 Task: Add an event with the title Casual Staff Training: Leadership Development, date '2024/04/01', time 8:30 AM to 10:30 AM, logged in from the account softage.10@softage.netand send the event invitation to softage.5@softage.net and softage.6@softage.net. Set a reminder for the event 15 minutes before
Action: Mouse moved to (95, 114)
Screenshot: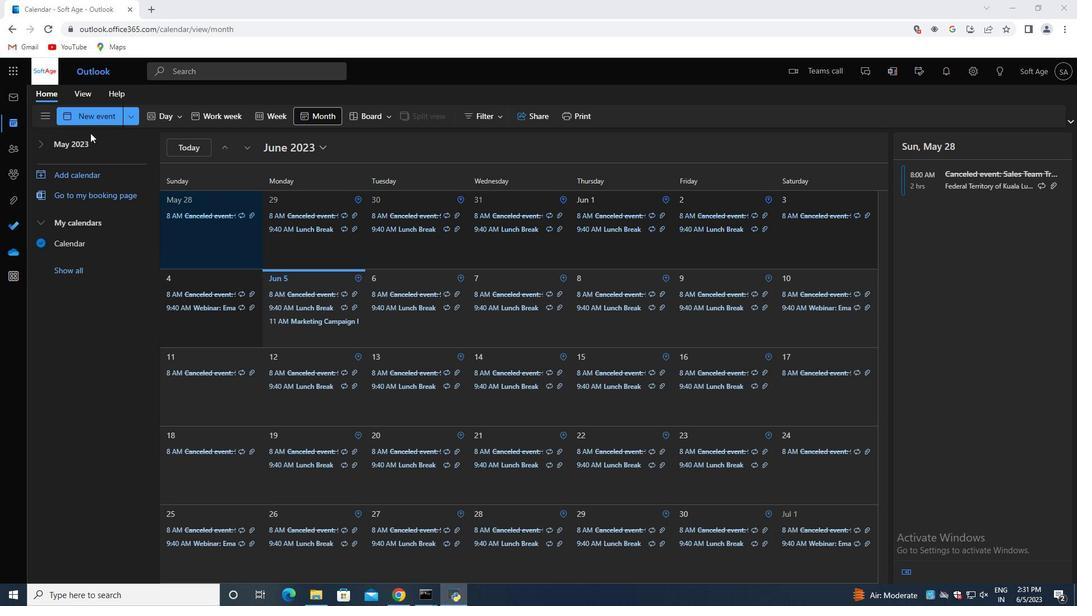 
Action: Mouse pressed left at (95, 114)
Screenshot: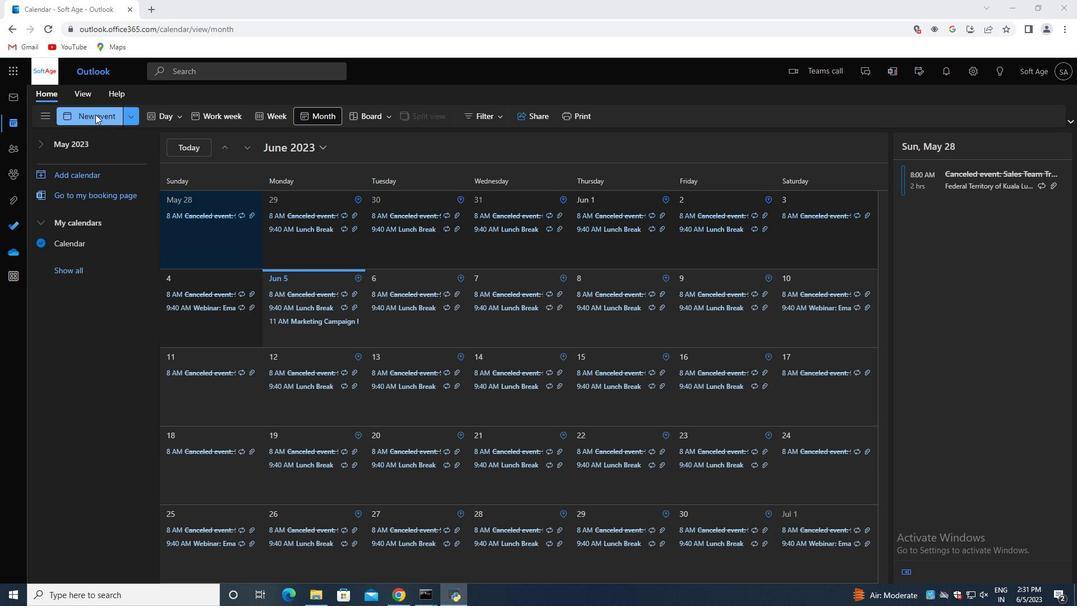
Action: Mouse moved to (279, 185)
Screenshot: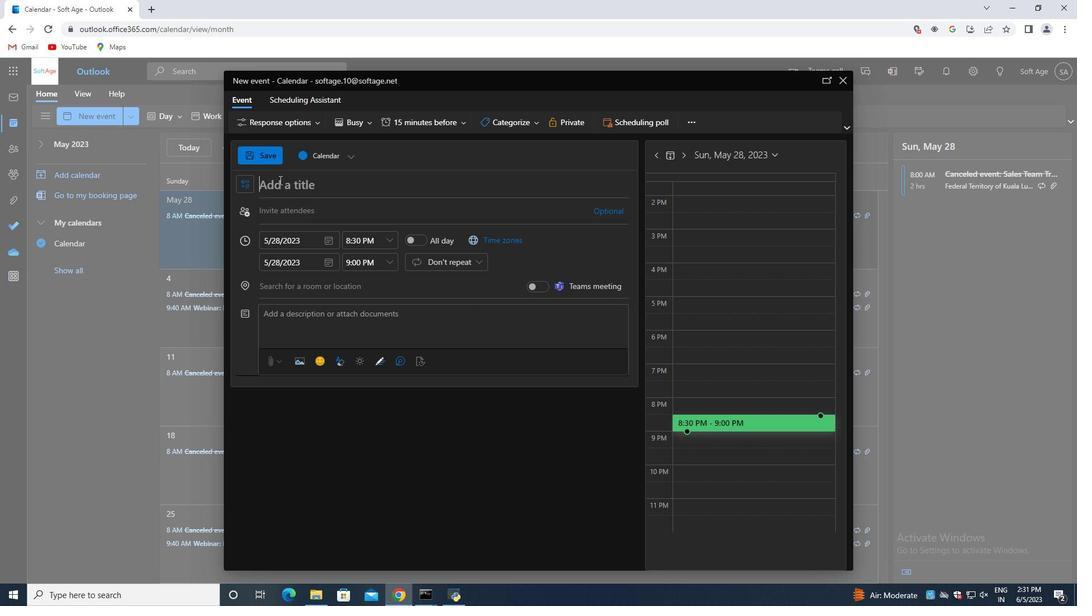 
Action: Mouse pressed left at (279, 185)
Screenshot: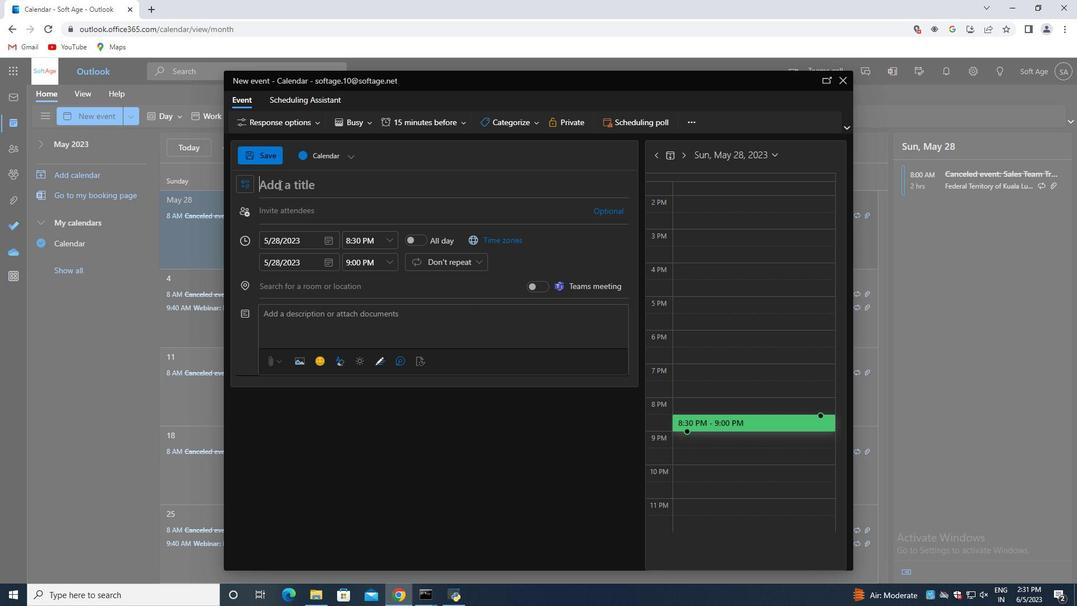 
Action: Key pressed <Key.shift>Casual<Key.space><Key.shift>Staff<Key.space><Key.shift>Training<Key.shift_r>:<Key.space><Key.shift>Leadership<Key.space><Key.shift>Development
Screenshot: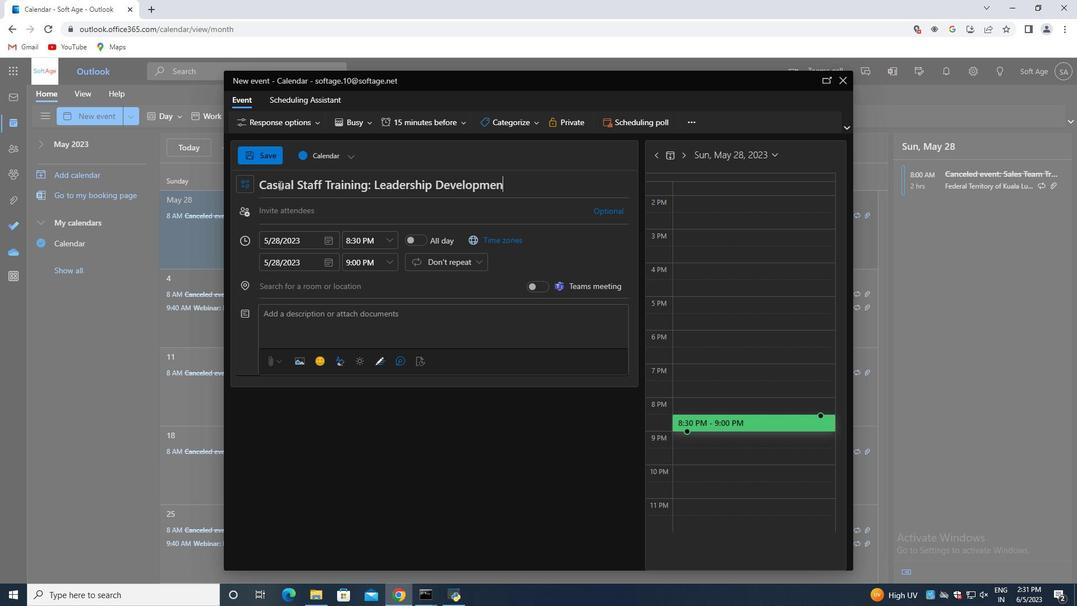 
Action: Mouse moved to (329, 239)
Screenshot: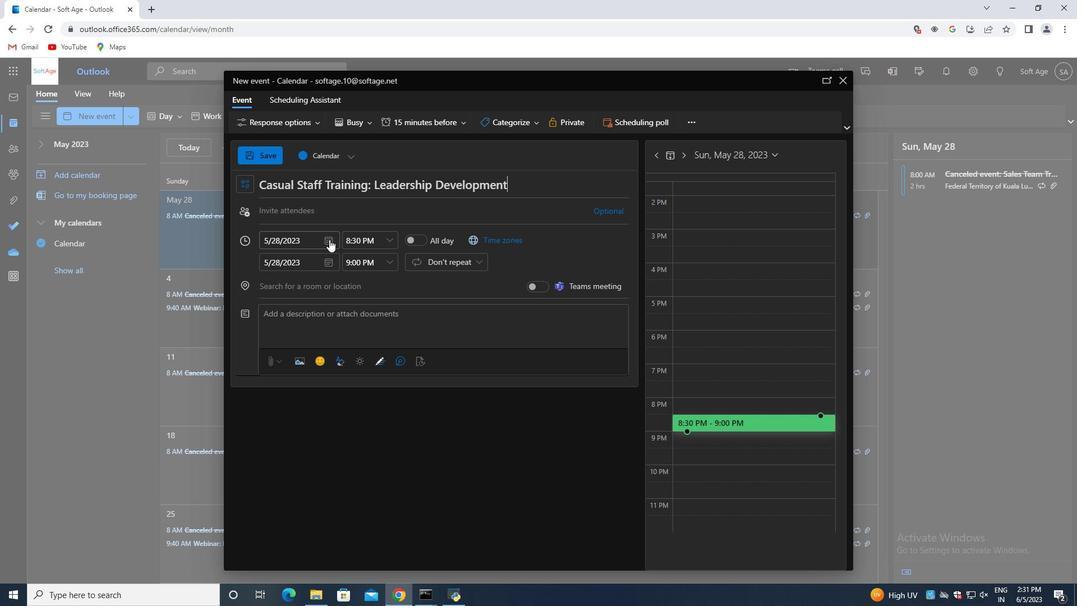 
Action: Mouse pressed left at (329, 239)
Screenshot: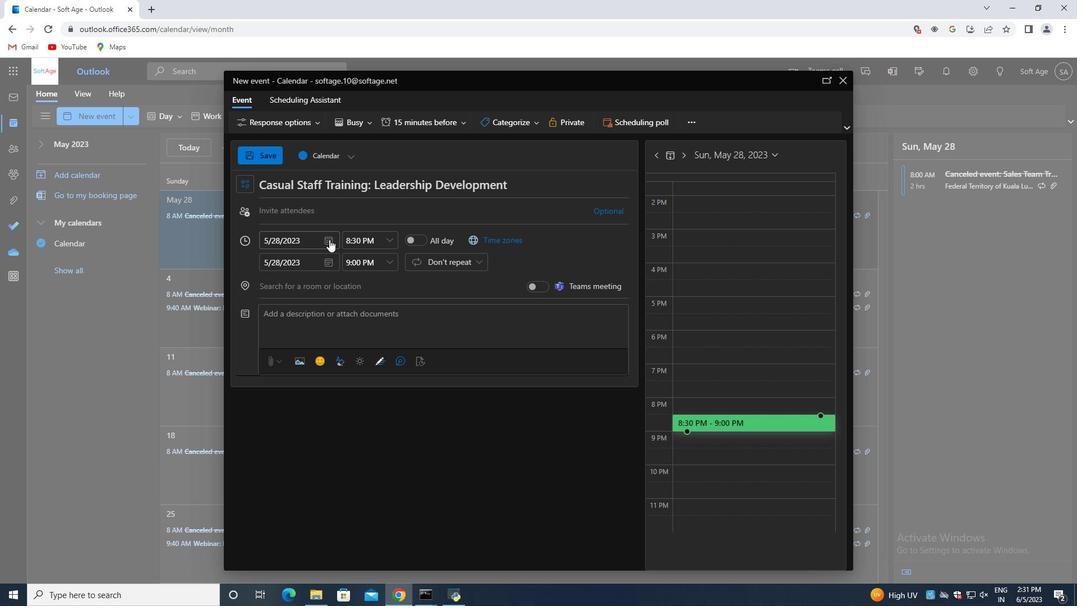 
Action: Mouse moved to (372, 265)
Screenshot: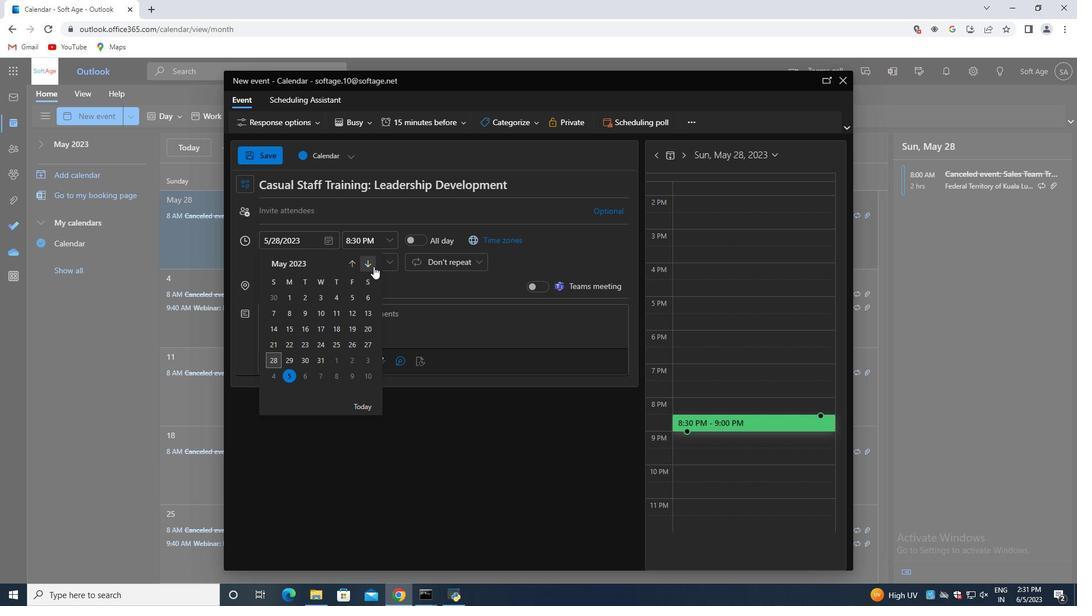 
Action: Mouse pressed left at (372, 265)
Screenshot: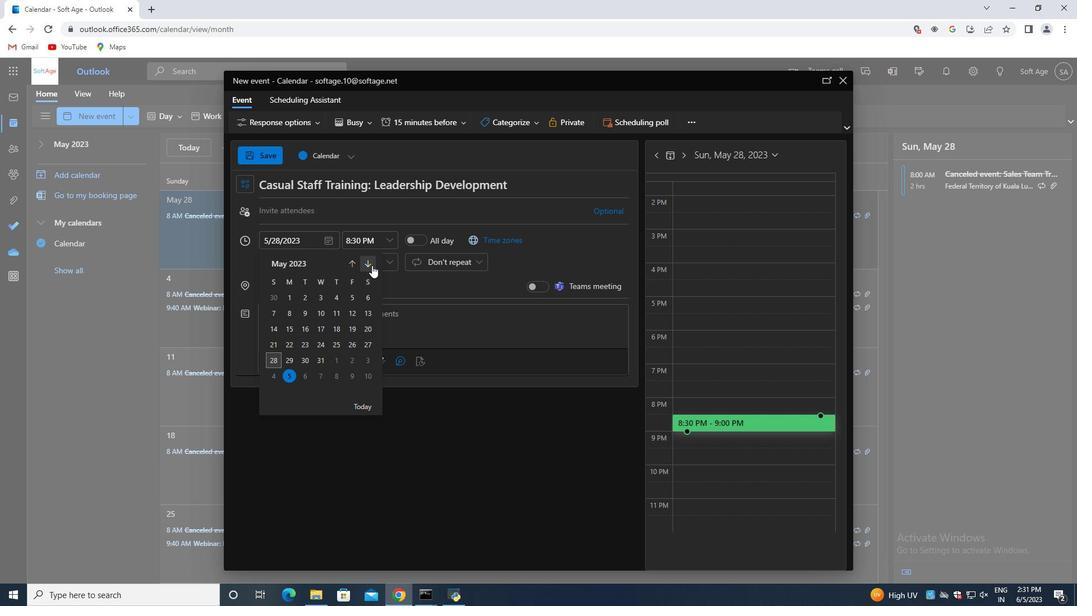 
Action: Mouse pressed left at (372, 265)
Screenshot: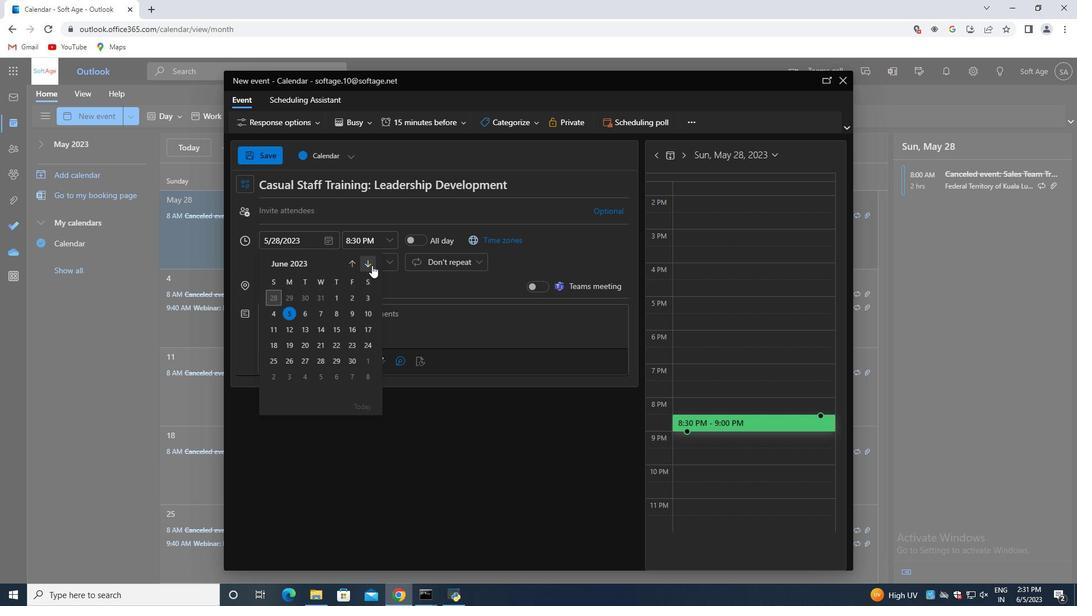 
Action: Mouse pressed left at (372, 265)
Screenshot: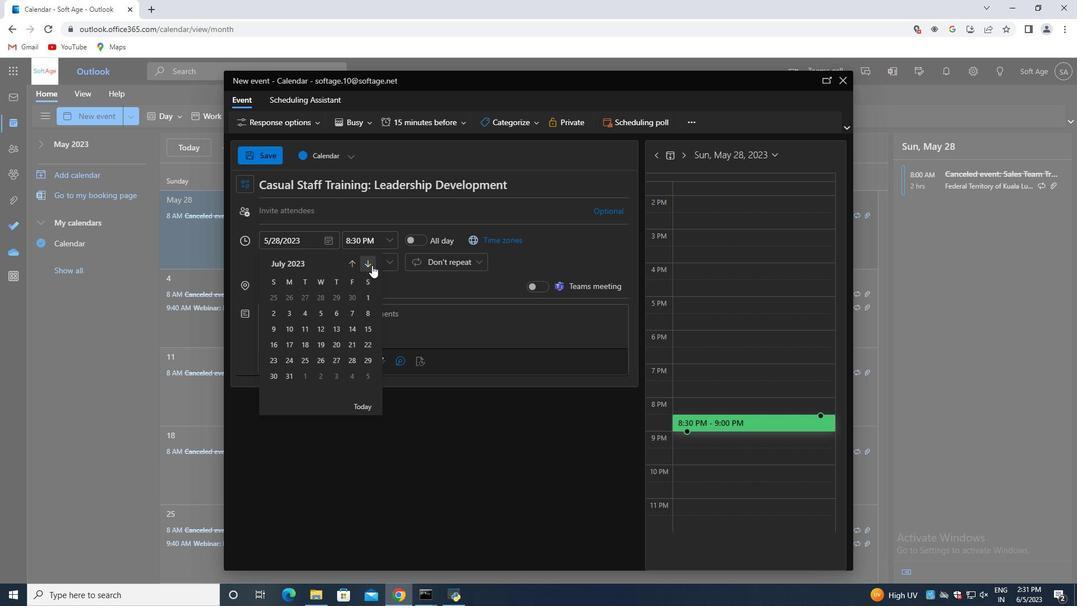 
Action: Mouse moved to (372, 264)
Screenshot: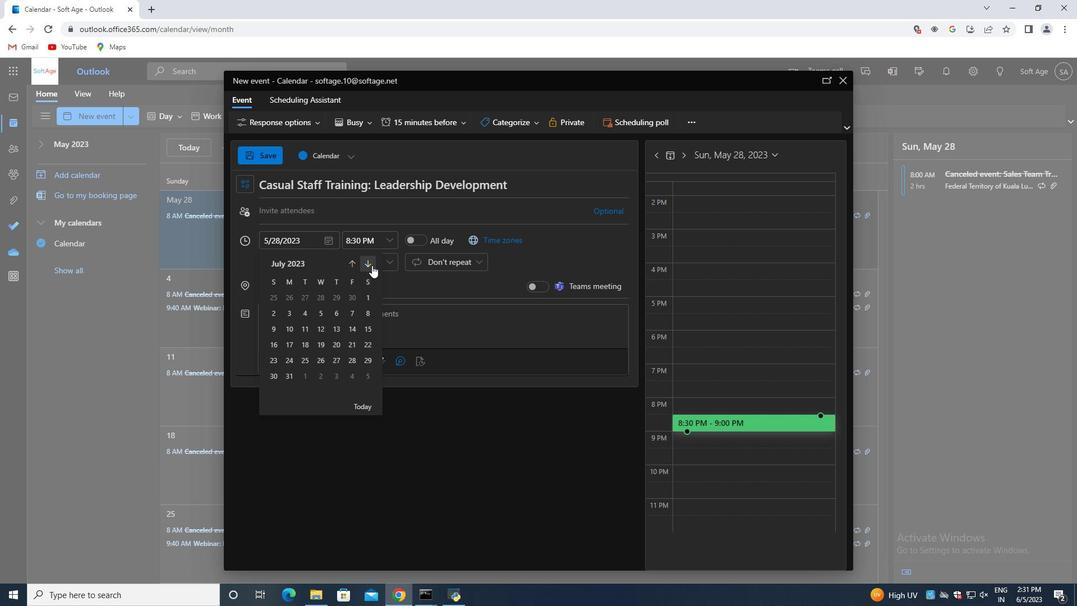 
Action: Mouse pressed left at (372, 264)
Screenshot: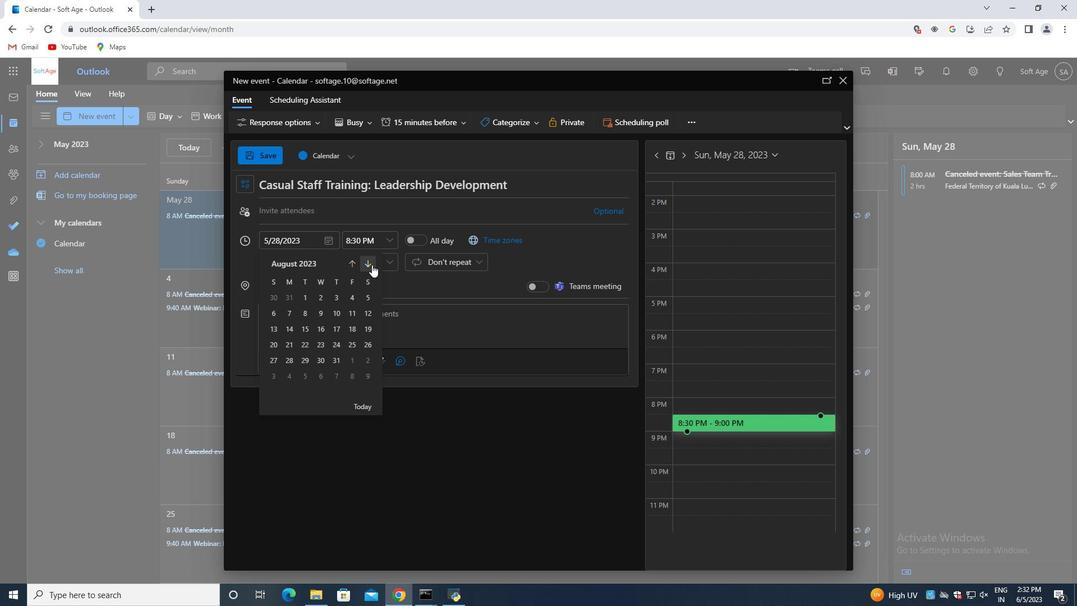
Action: Mouse pressed left at (372, 264)
Screenshot: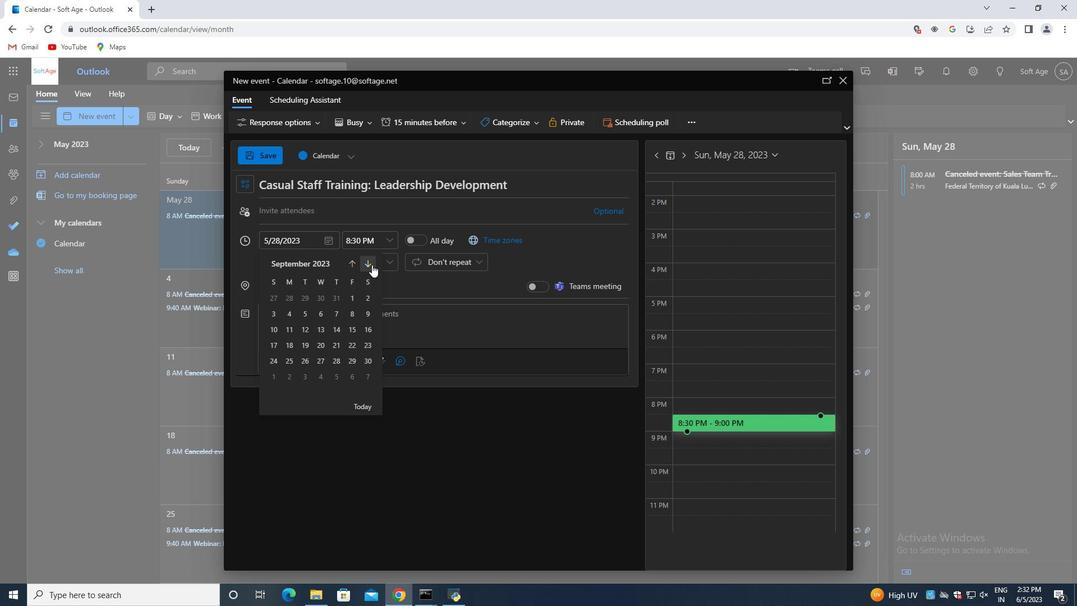 
Action: Mouse pressed left at (372, 264)
Screenshot: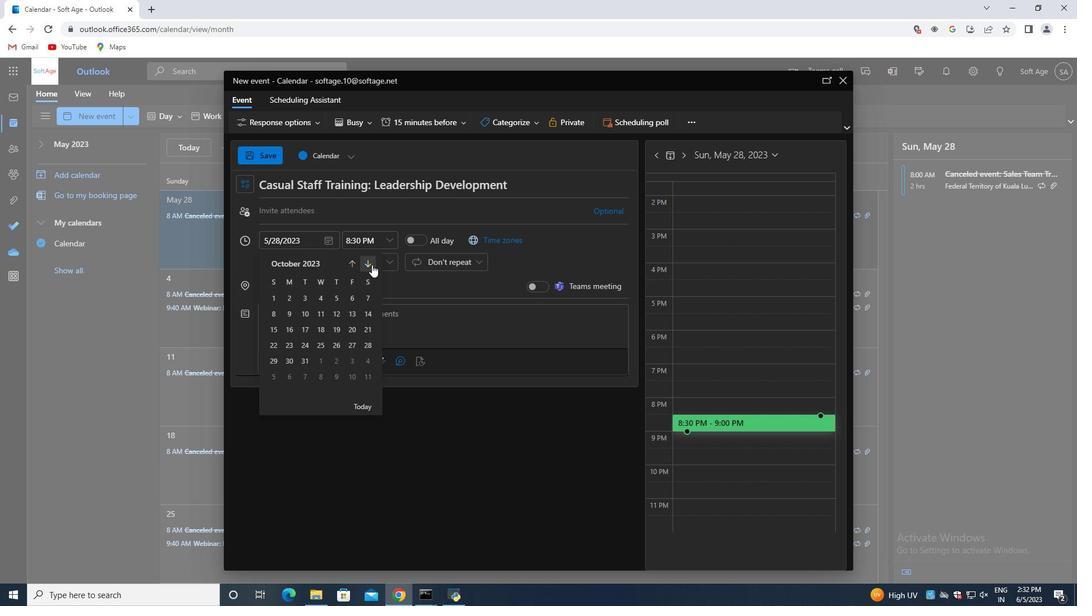 
Action: Mouse pressed left at (372, 264)
Screenshot: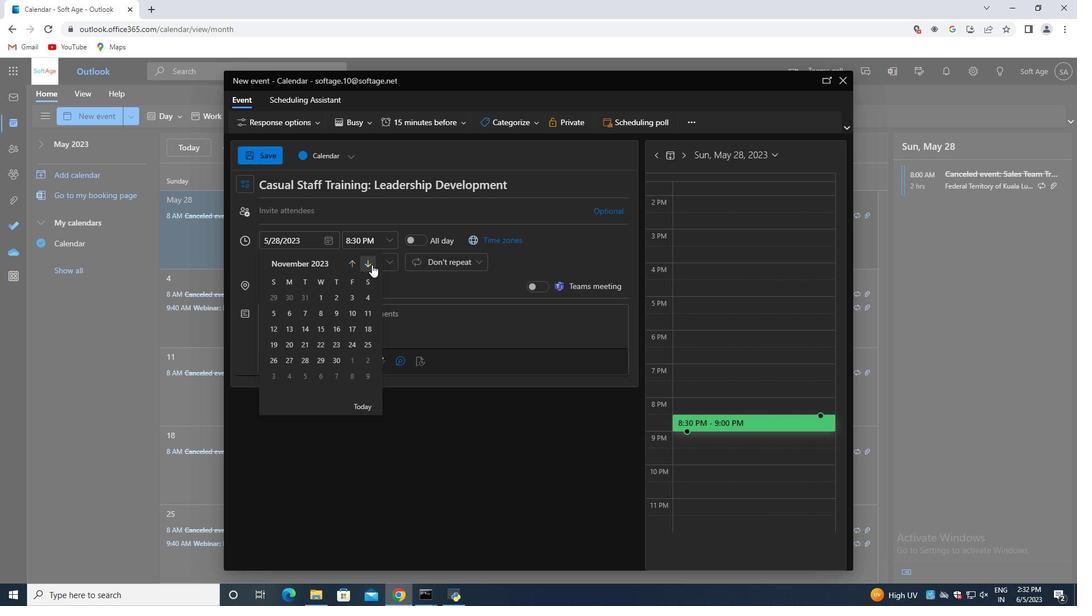 
Action: Mouse pressed left at (372, 264)
Screenshot: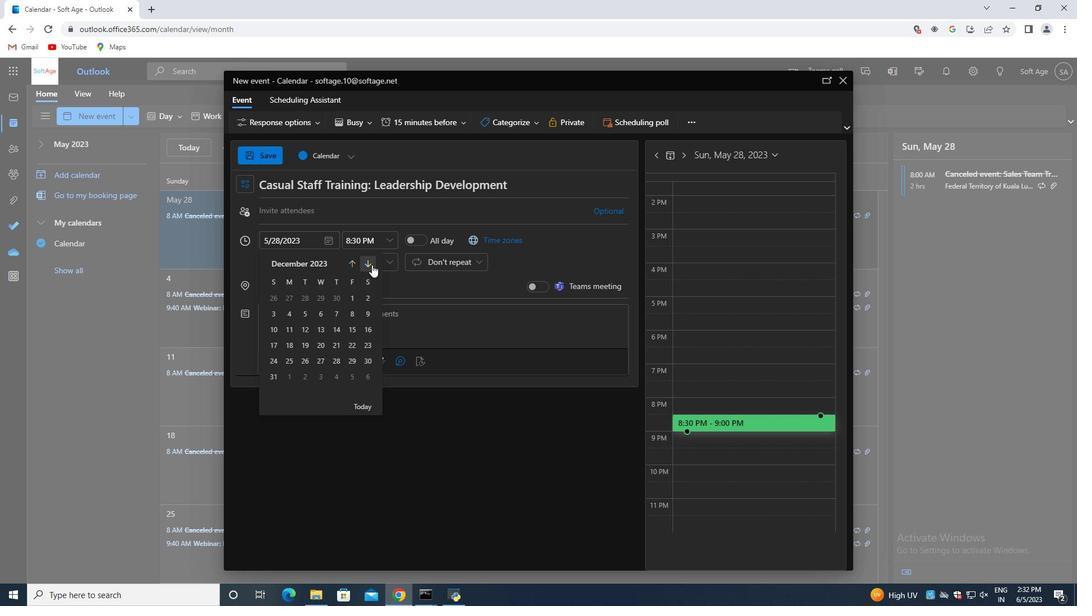 
Action: Mouse pressed left at (372, 264)
Screenshot: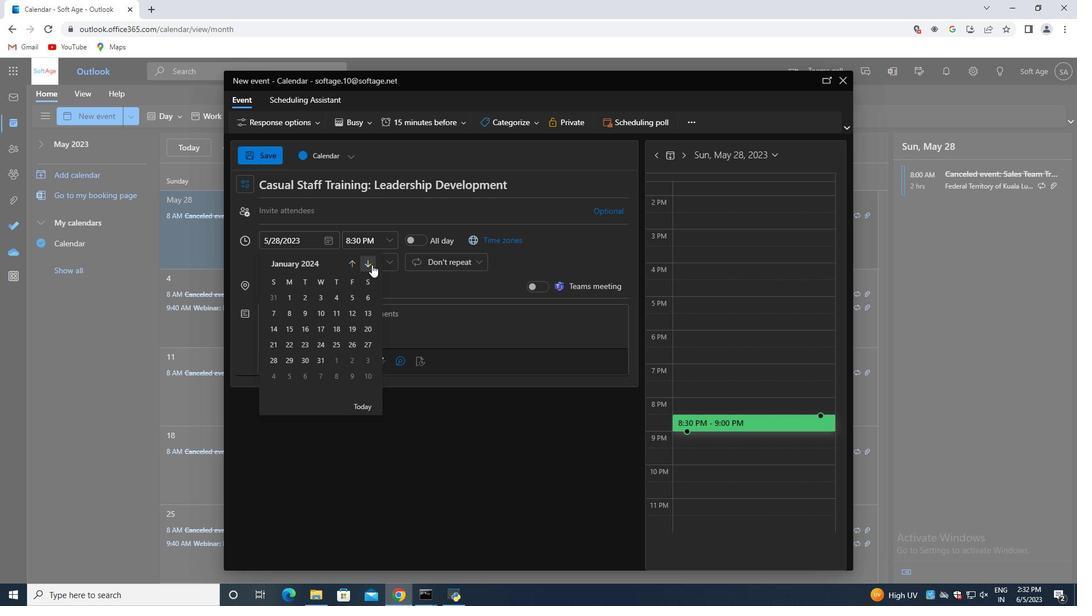 
Action: Mouse pressed left at (372, 264)
Screenshot: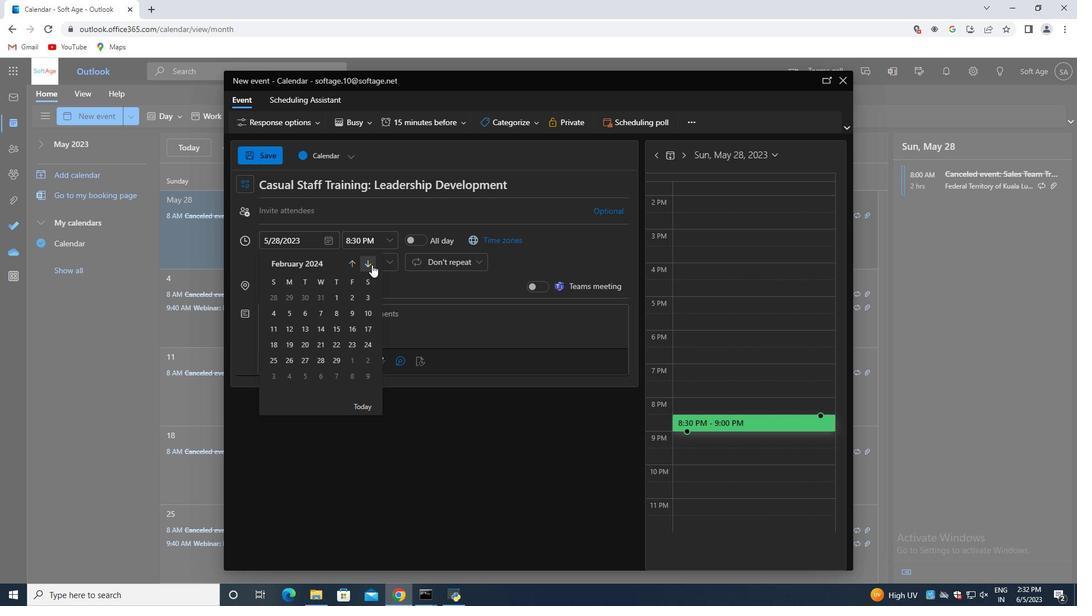 
Action: Mouse pressed left at (372, 264)
Screenshot: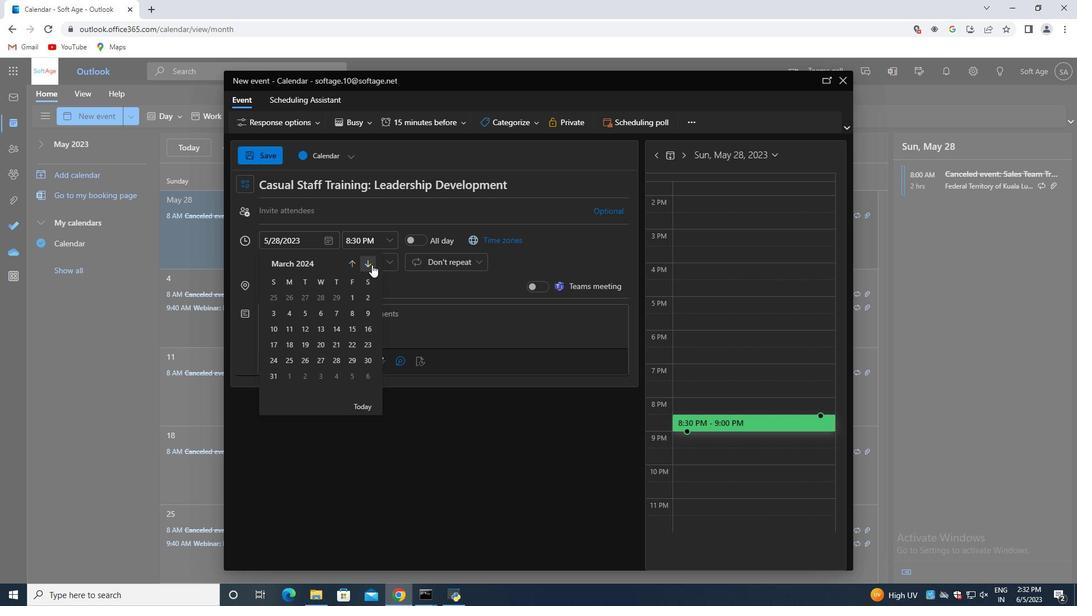 
Action: Mouse moved to (292, 296)
Screenshot: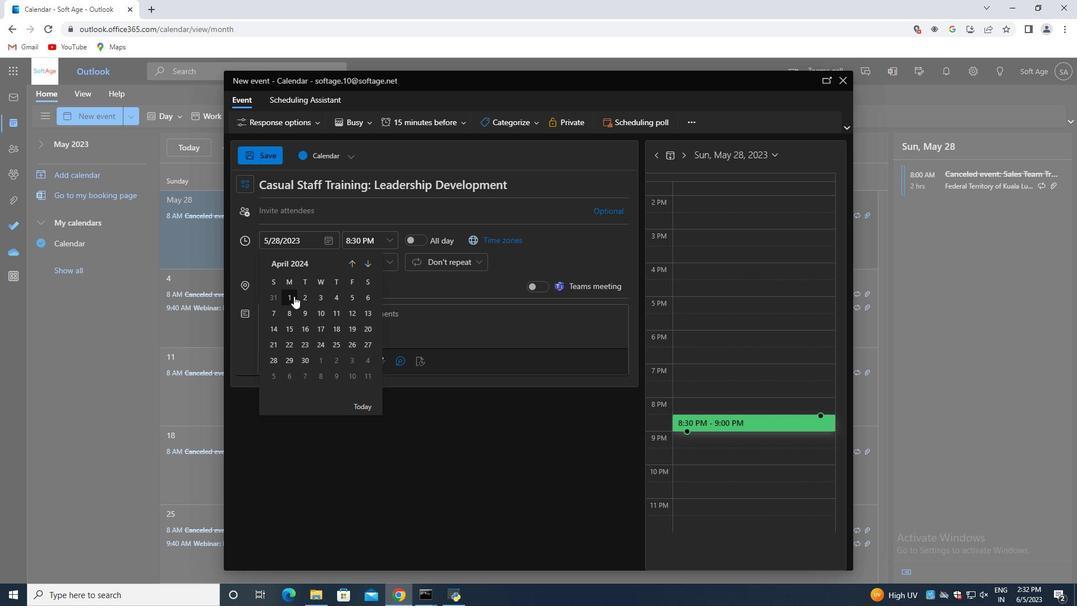 
Action: Mouse pressed left at (292, 296)
Screenshot: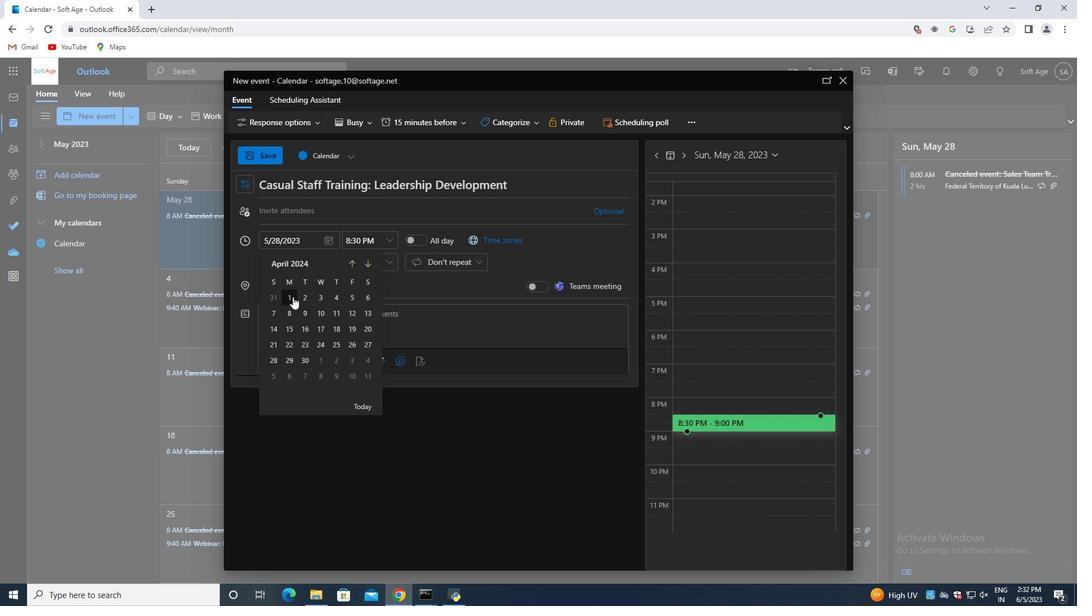 
Action: Mouse moved to (387, 243)
Screenshot: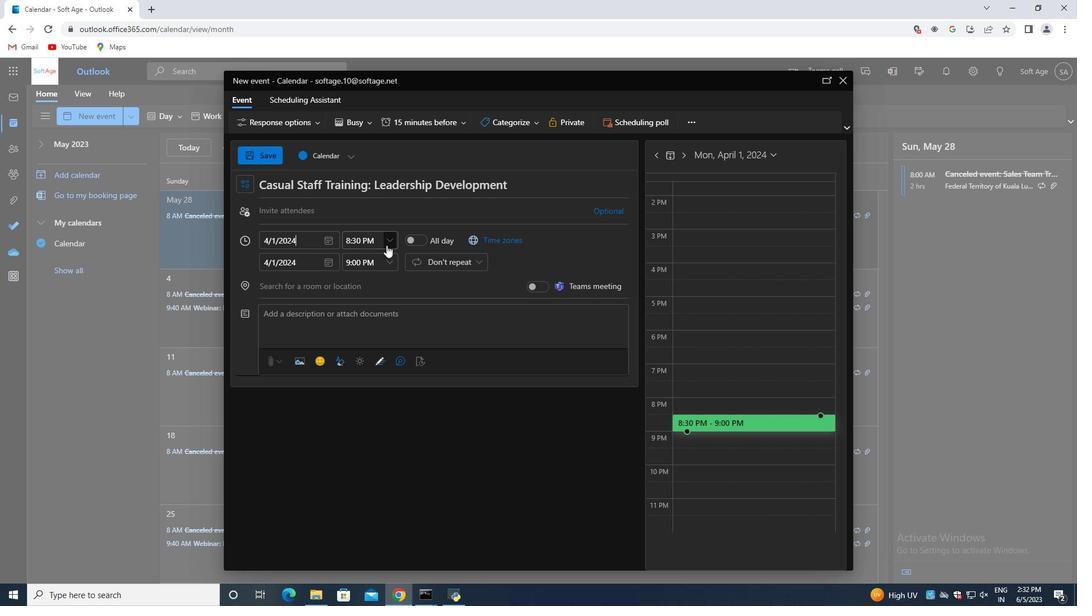 
Action: Mouse pressed left at (387, 243)
Screenshot: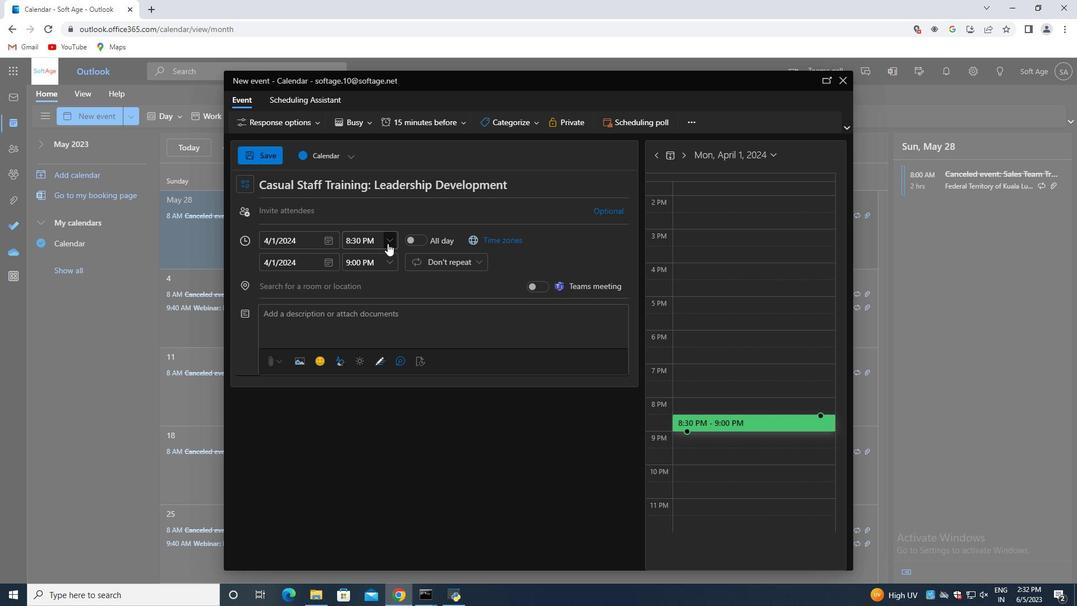
Action: Mouse moved to (374, 241)
Screenshot: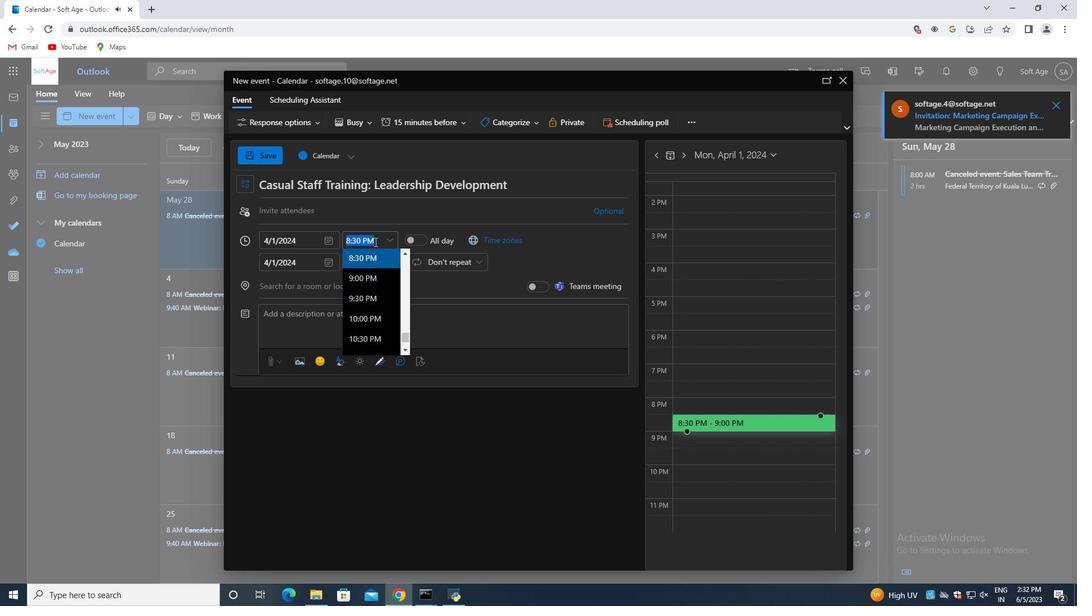 
Action: Mouse pressed left at (374, 241)
Screenshot: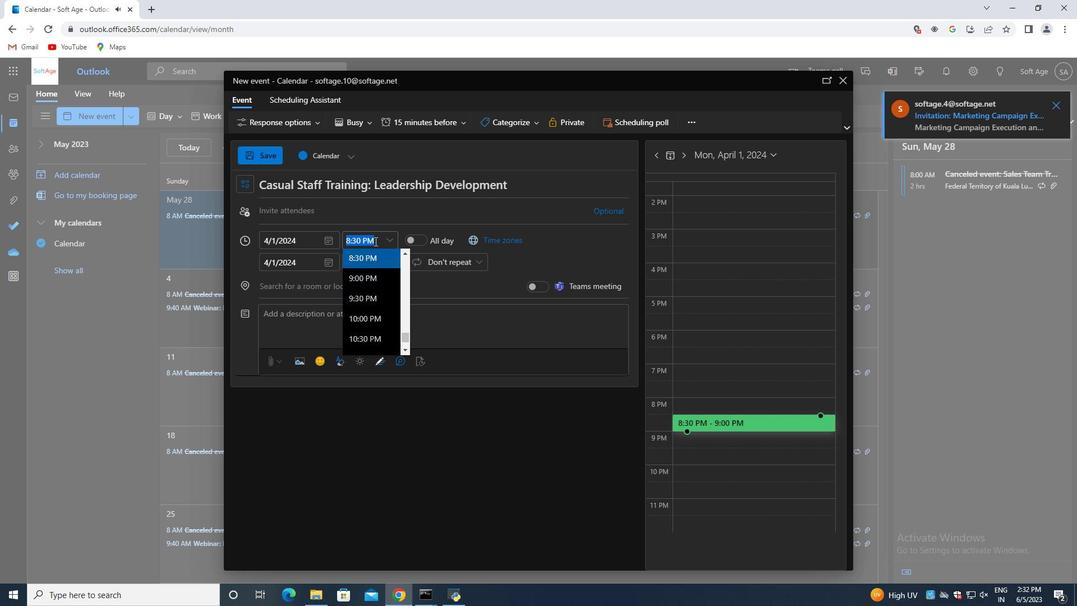 
Action: Key pressed <Key.backspace><Key.backspace><Key.shift>A<Key.enter>
Screenshot: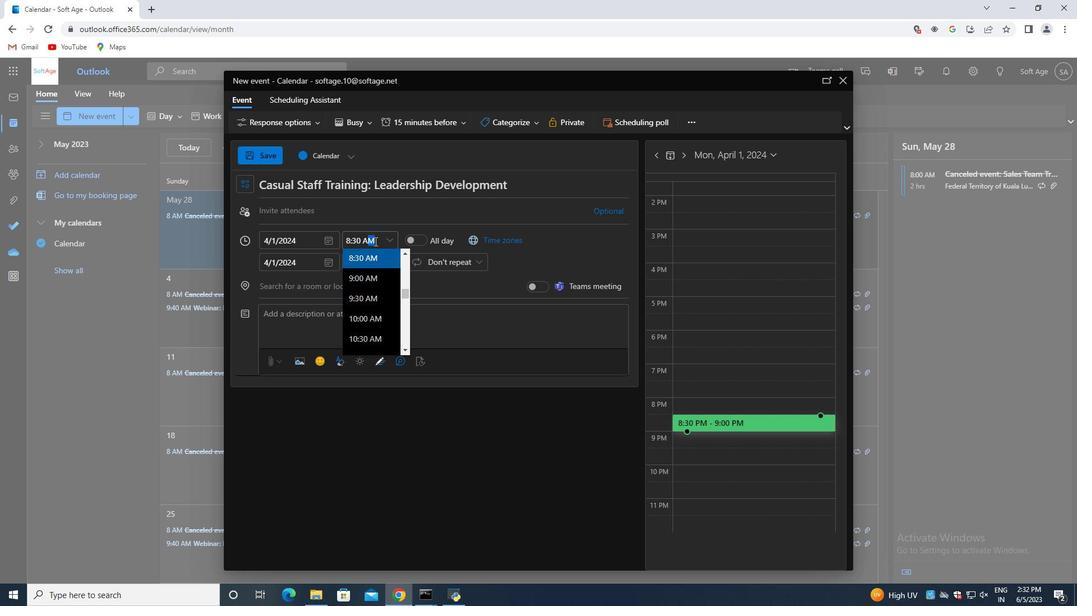 
Action: Mouse moved to (391, 267)
Screenshot: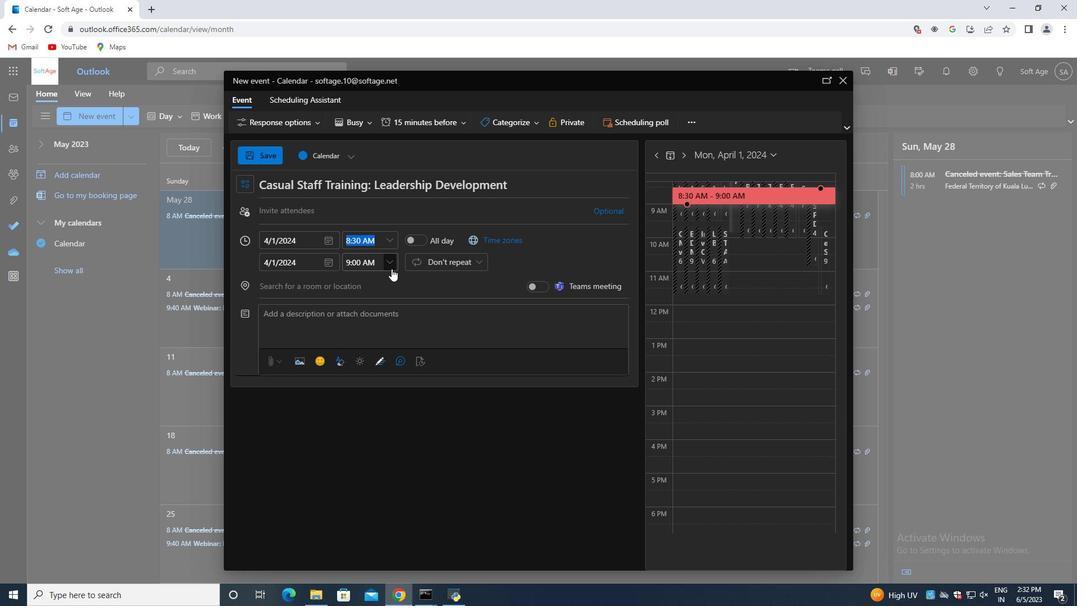 
Action: Mouse pressed left at (391, 267)
Screenshot: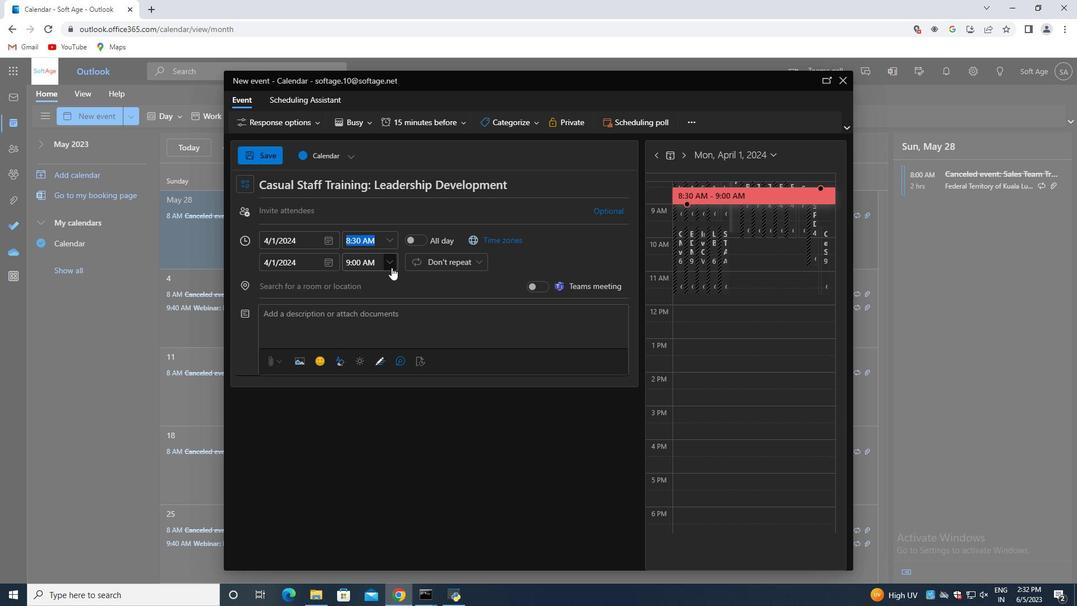 
Action: Mouse moved to (381, 333)
Screenshot: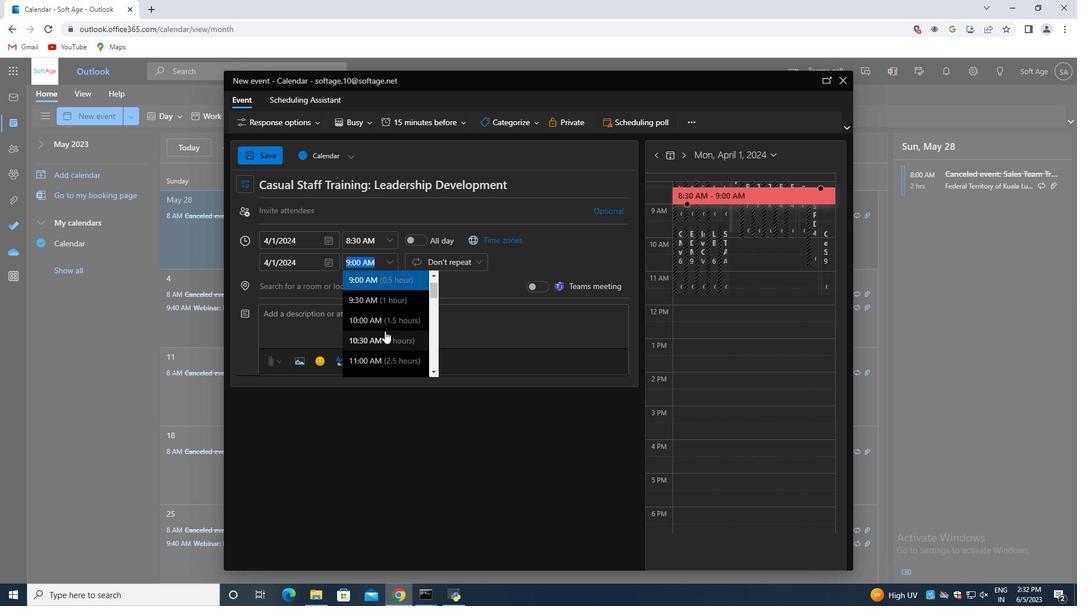 
Action: Mouse pressed left at (381, 333)
Screenshot: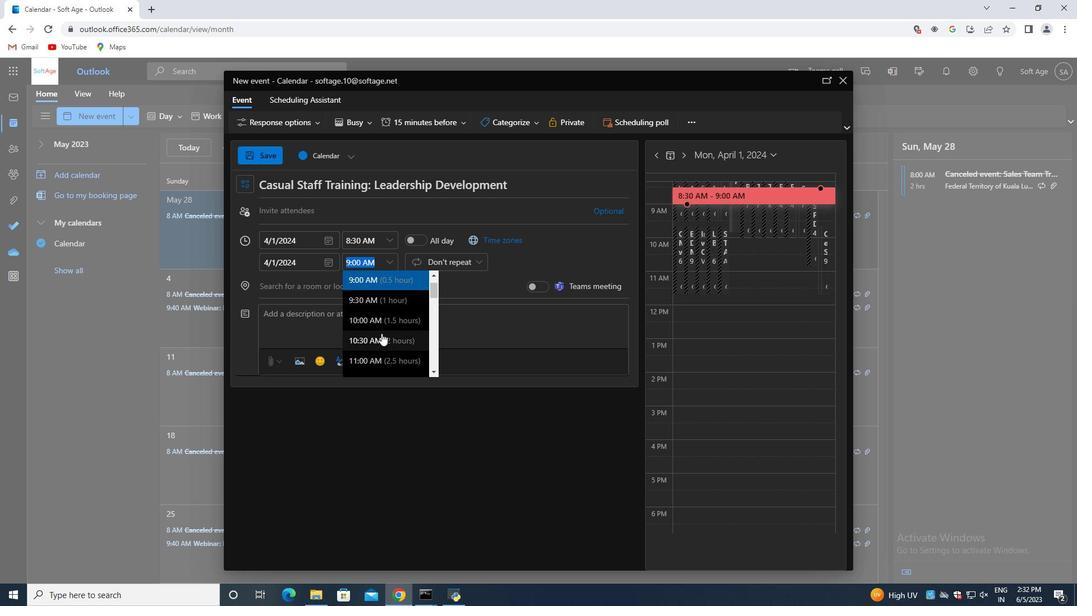 
Action: Mouse moved to (290, 205)
Screenshot: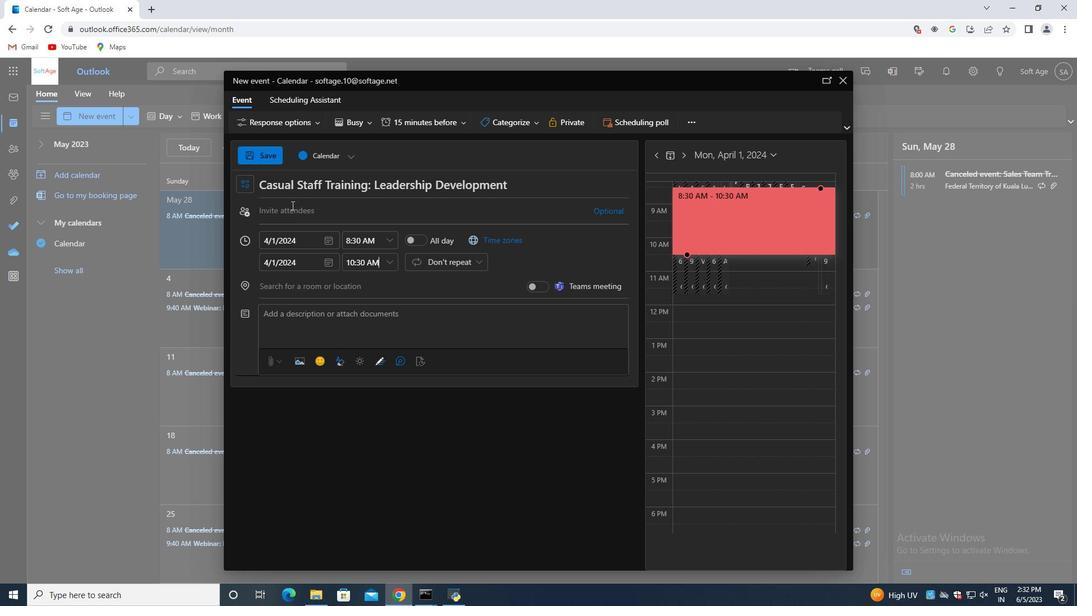 
Action: Mouse pressed left at (290, 205)
Screenshot: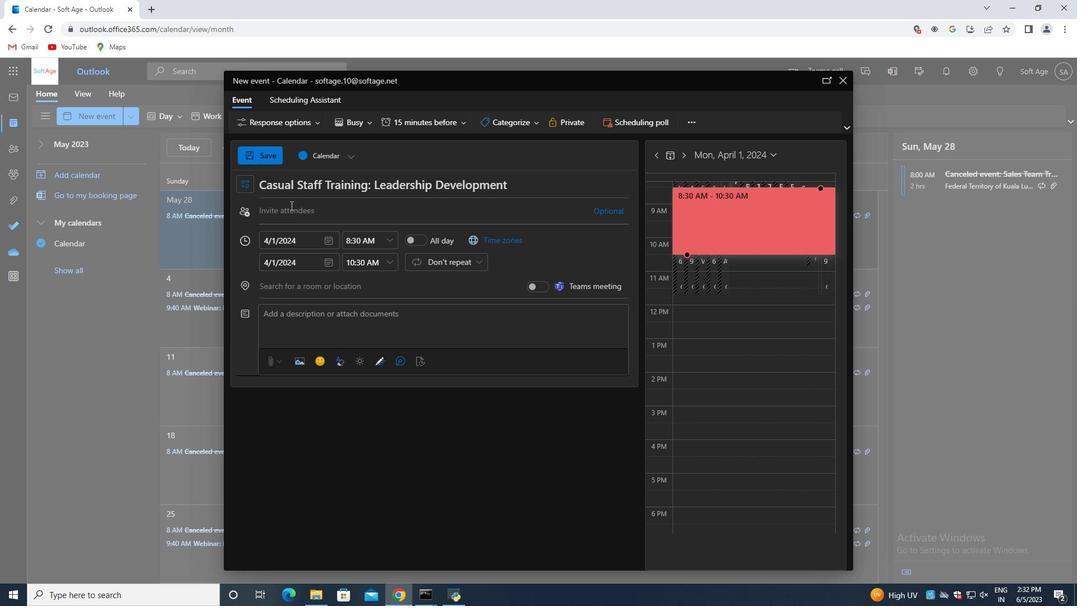 
Action: Mouse moved to (290, 205)
Screenshot: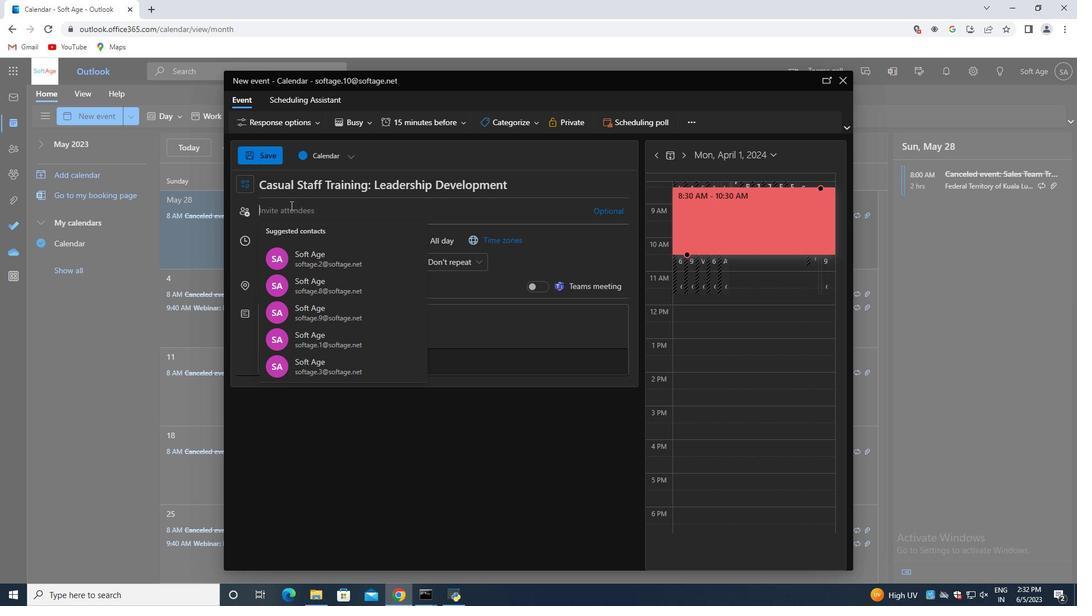
Action: Key pressed softage.5<Key.shift>@softage.net<Key.enter>softage.6<Key.shift>@softage.net<Key.enter>
Screenshot: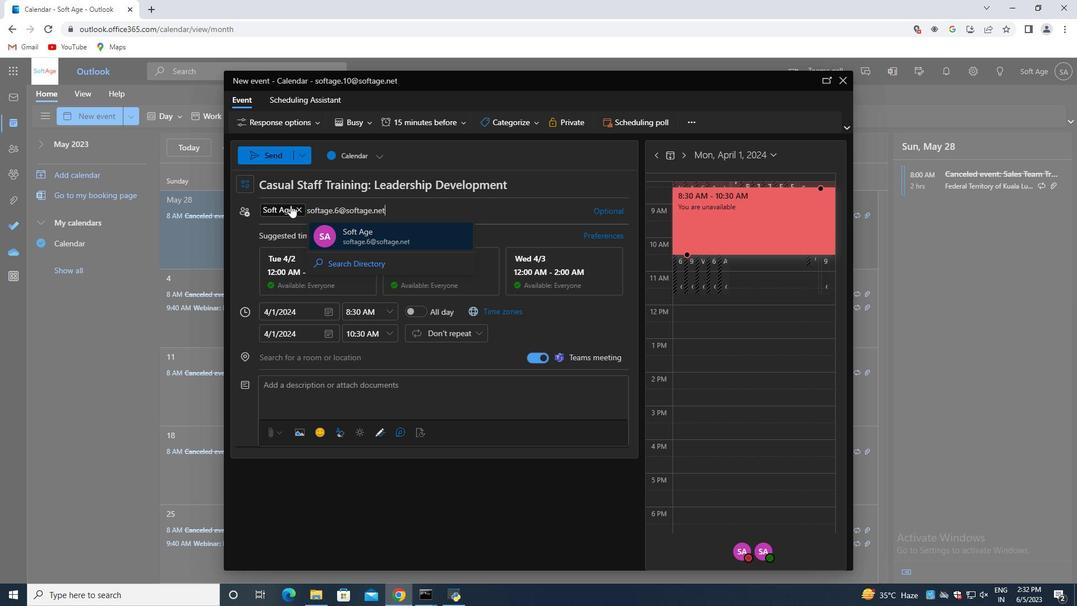 
Action: Mouse moved to (408, 117)
Screenshot: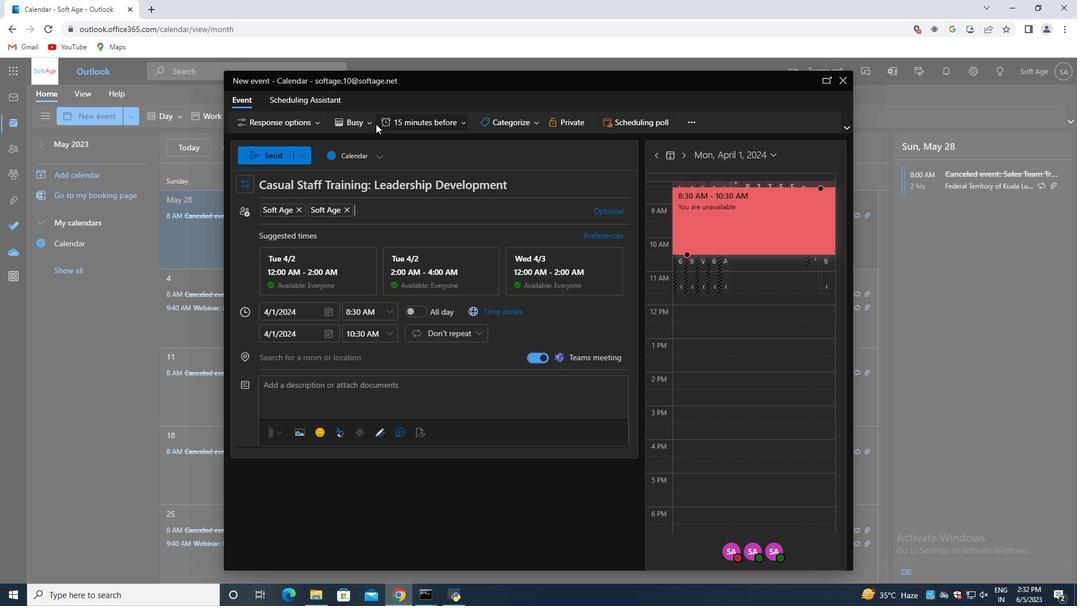 
Action: Mouse pressed left at (408, 117)
Screenshot: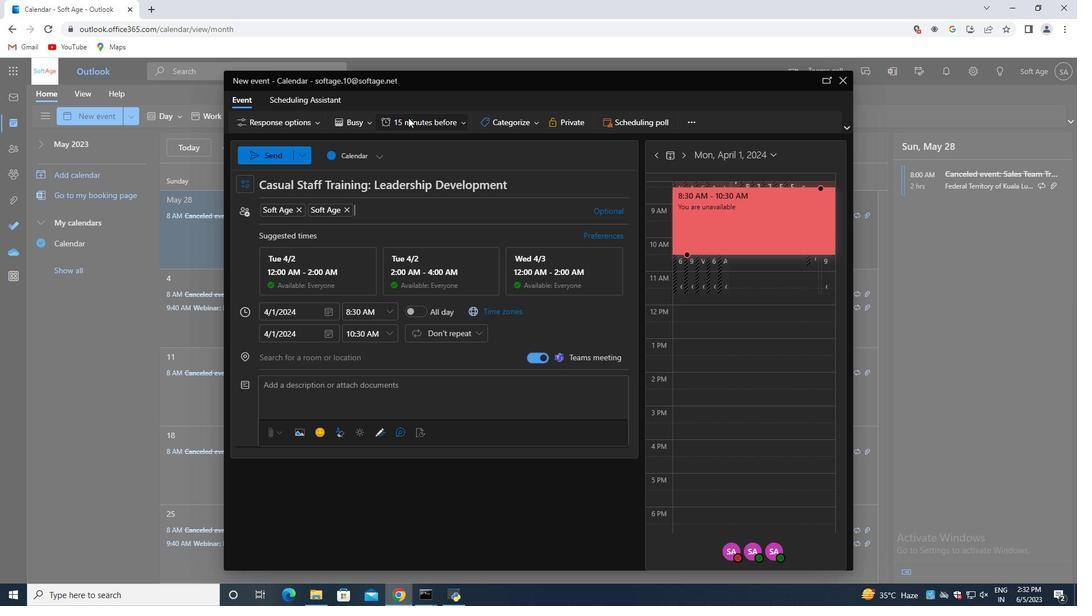 
Action: Mouse moved to (416, 207)
Screenshot: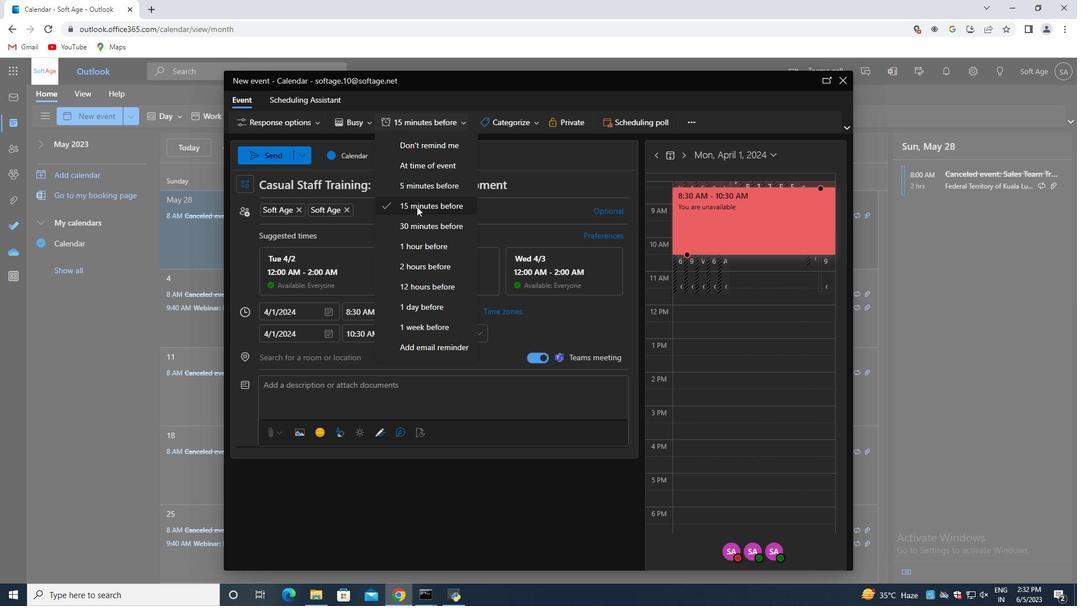 
Action: Mouse pressed left at (416, 207)
Screenshot: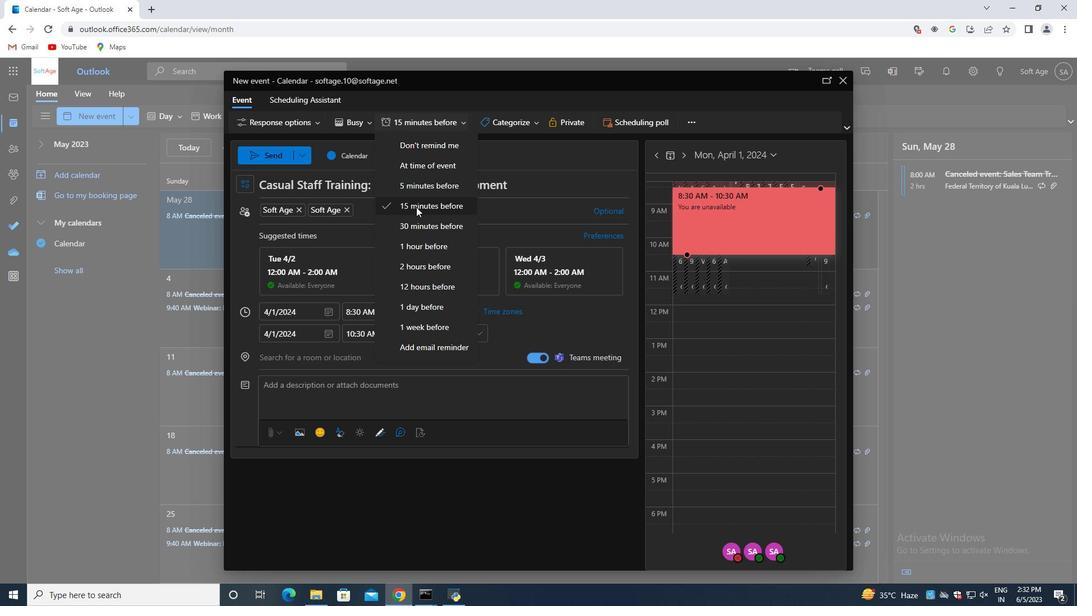 
Action: Mouse moved to (269, 159)
Screenshot: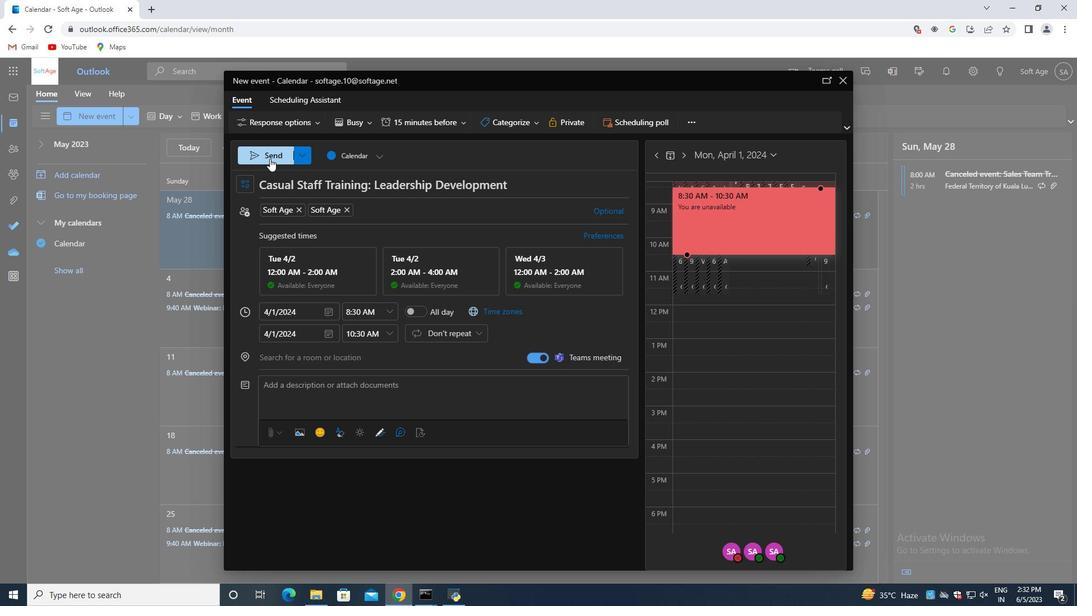 
Action: Mouse pressed left at (269, 159)
Screenshot: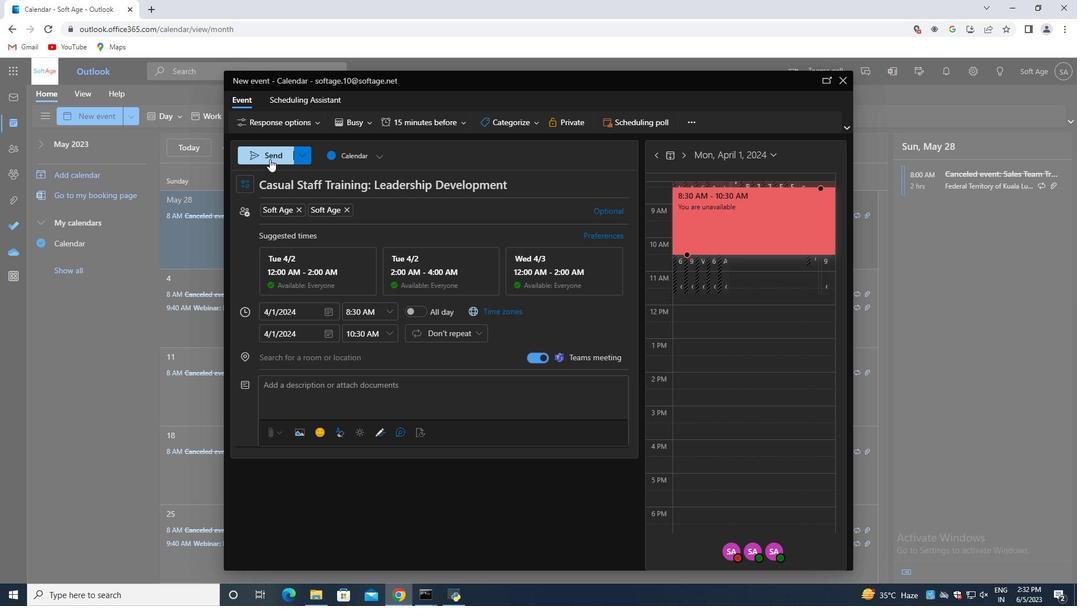 
